 Task: Filter the notifications by "reason:assign".
Action: Mouse moved to (1207, 130)
Screenshot: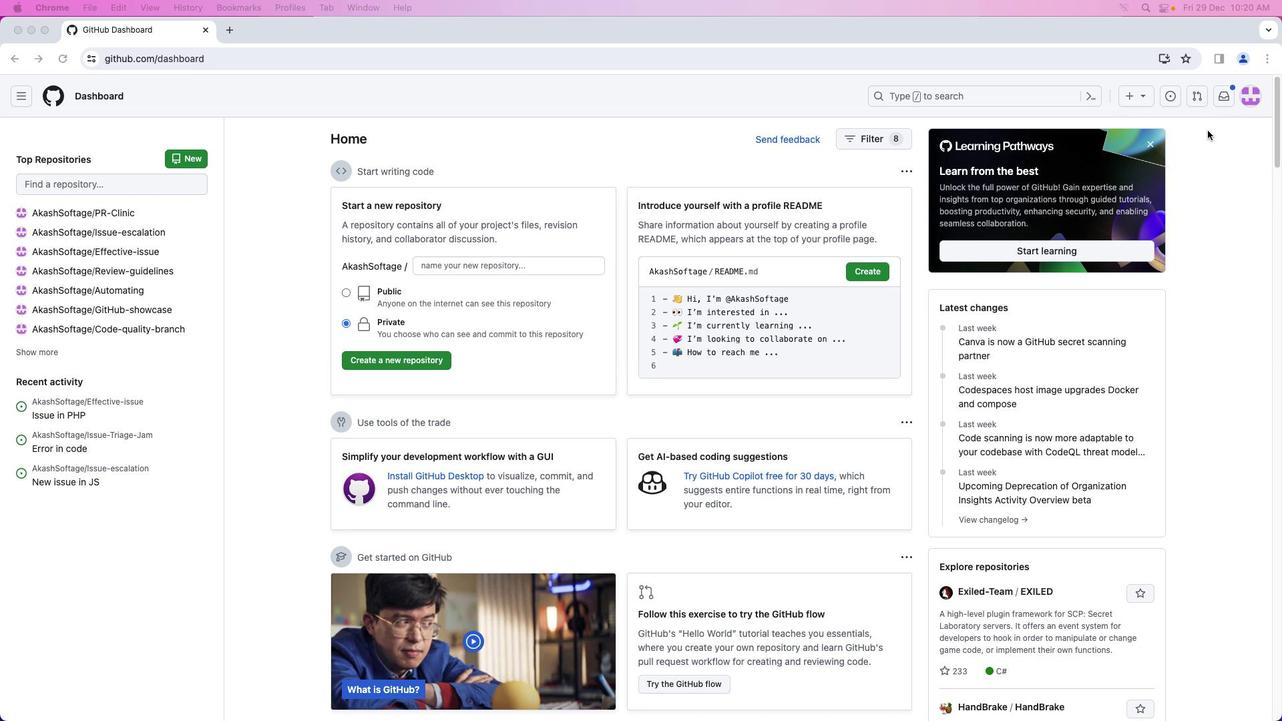 
Action: Mouse pressed left at (1207, 130)
Screenshot: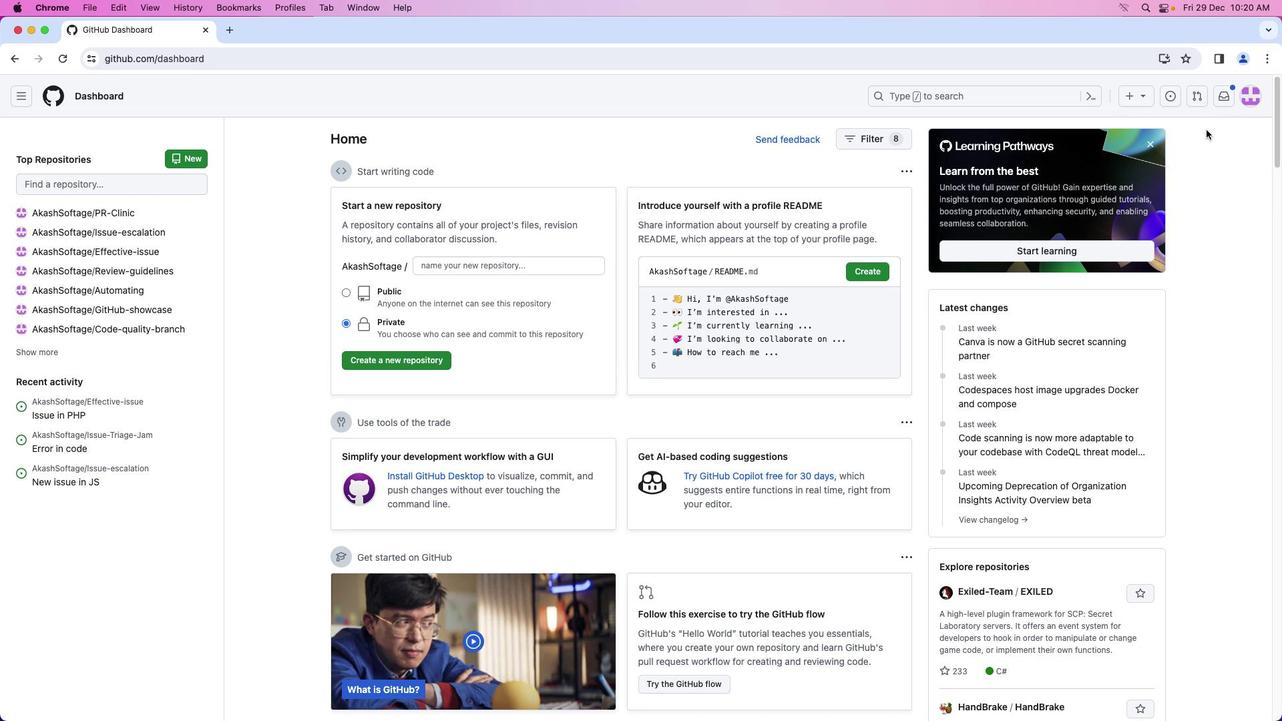 
Action: Mouse moved to (1218, 98)
Screenshot: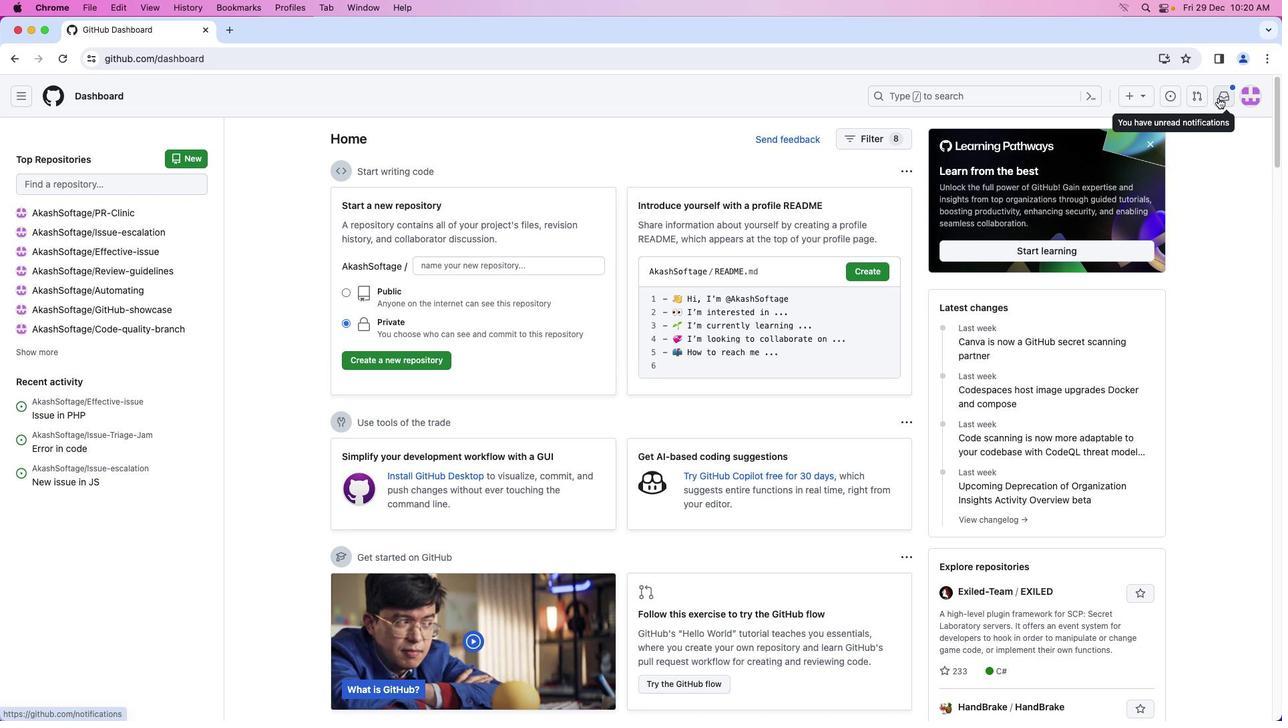 
Action: Mouse pressed left at (1218, 98)
Screenshot: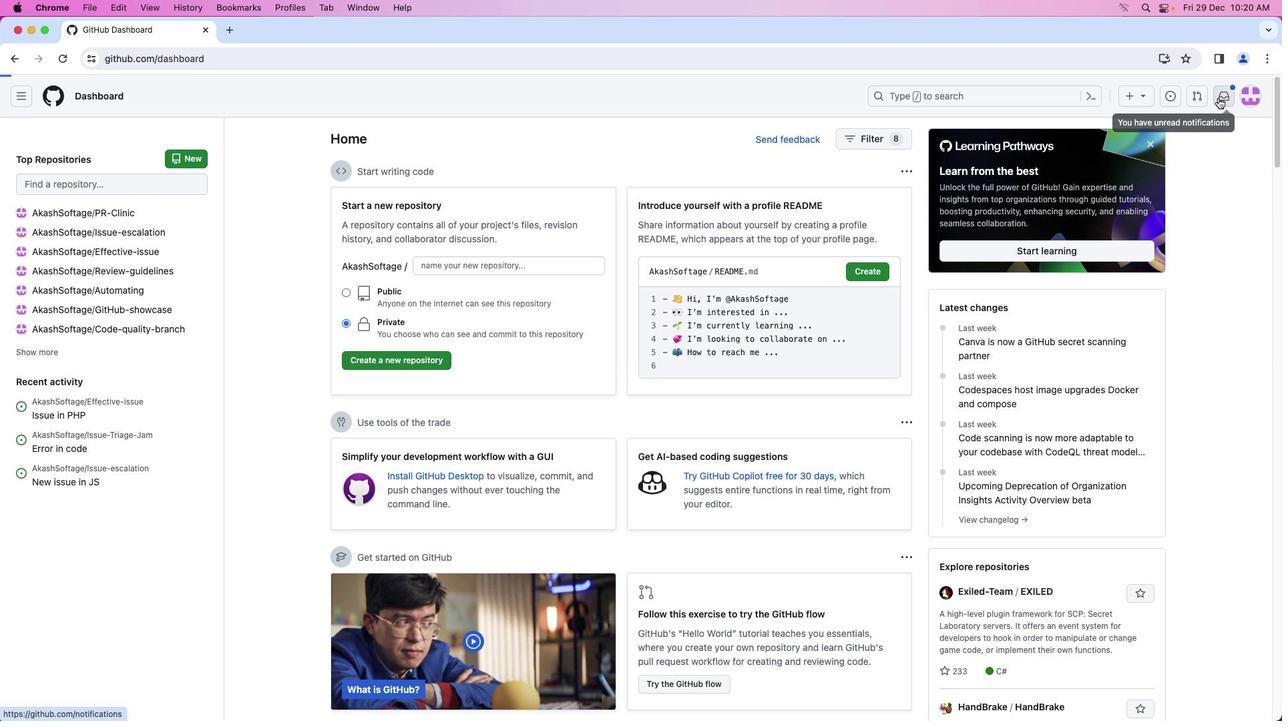 
Action: Mouse moved to (401, 142)
Screenshot: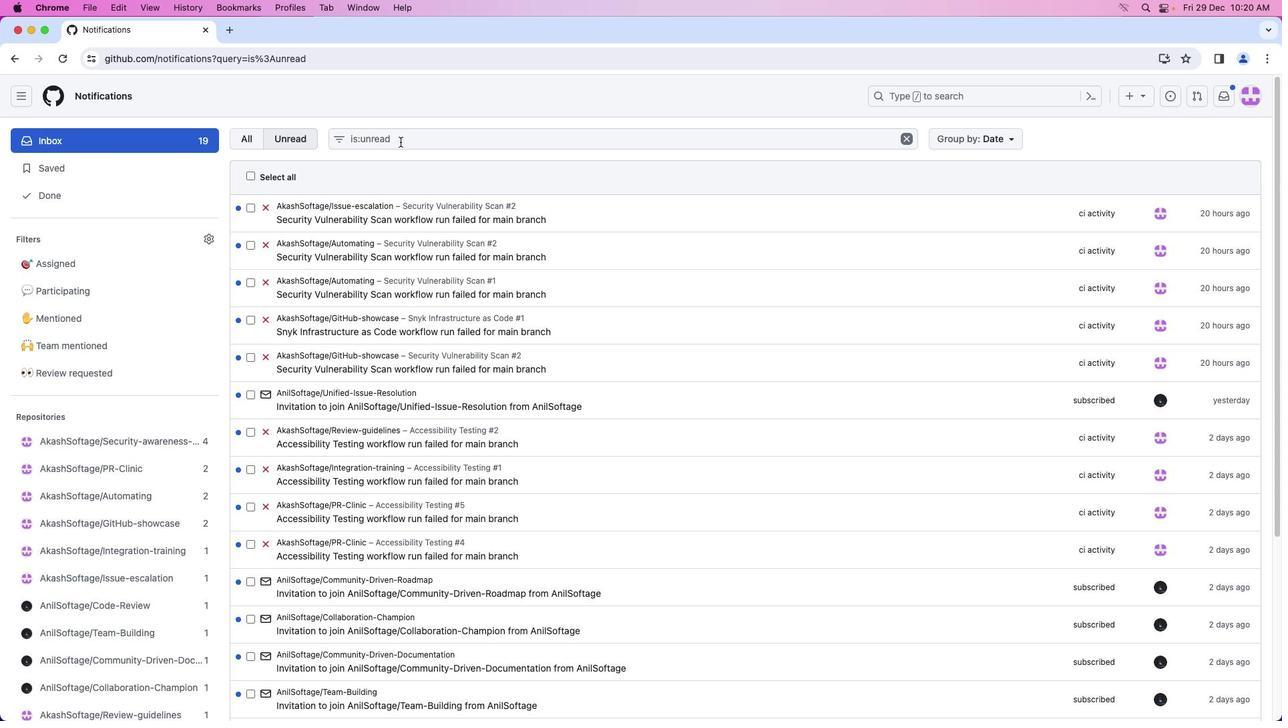 
Action: Mouse pressed left at (401, 142)
Screenshot: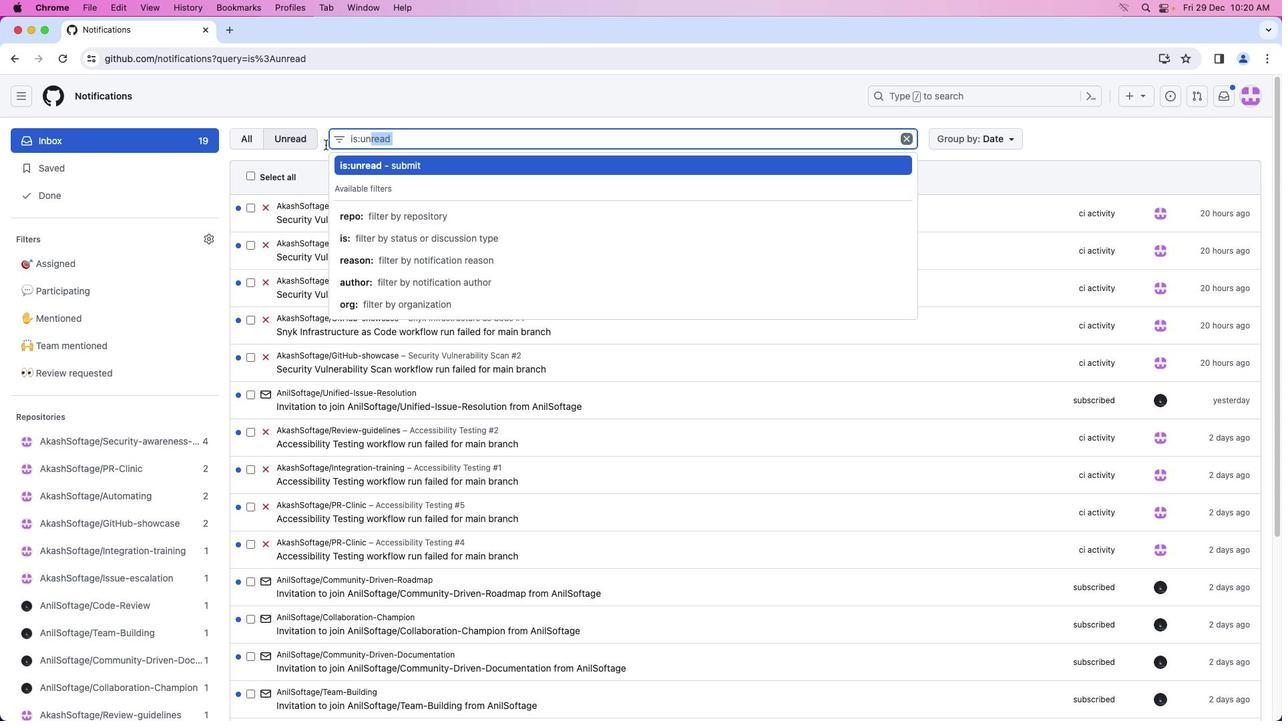 
Action: Mouse moved to (415, 138)
Screenshot: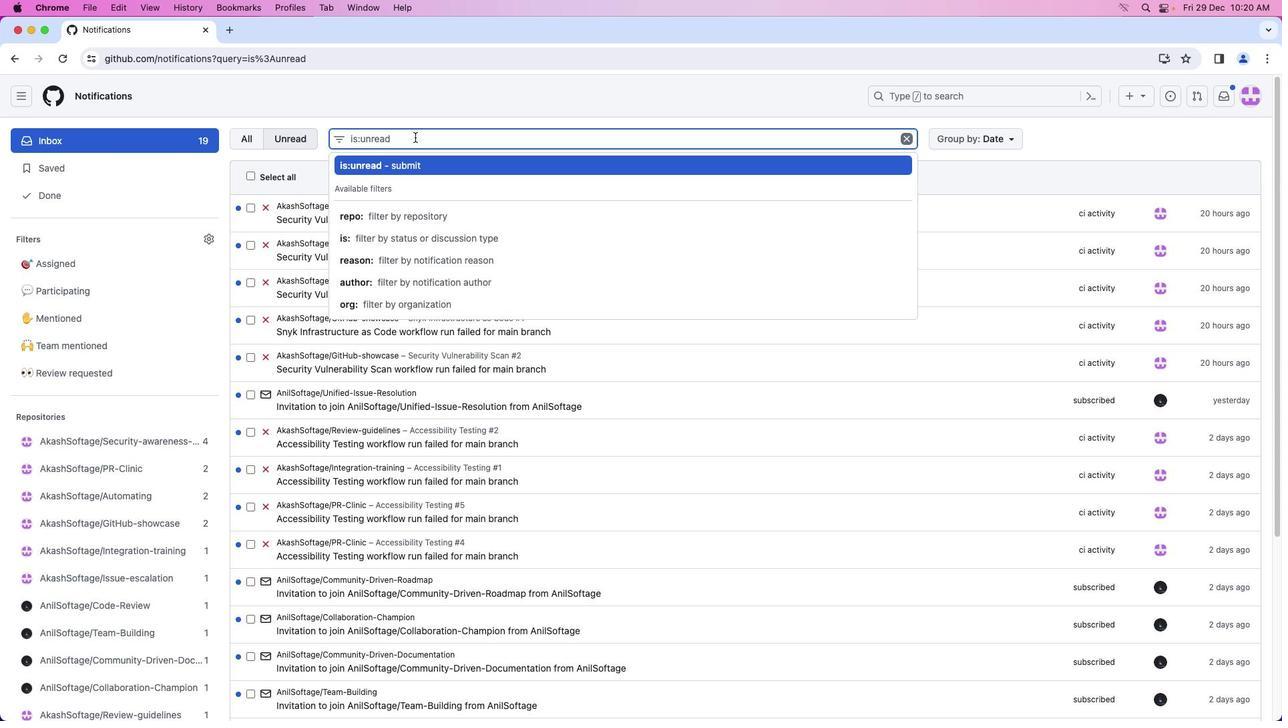 
Action: Mouse pressed left at (415, 138)
Screenshot: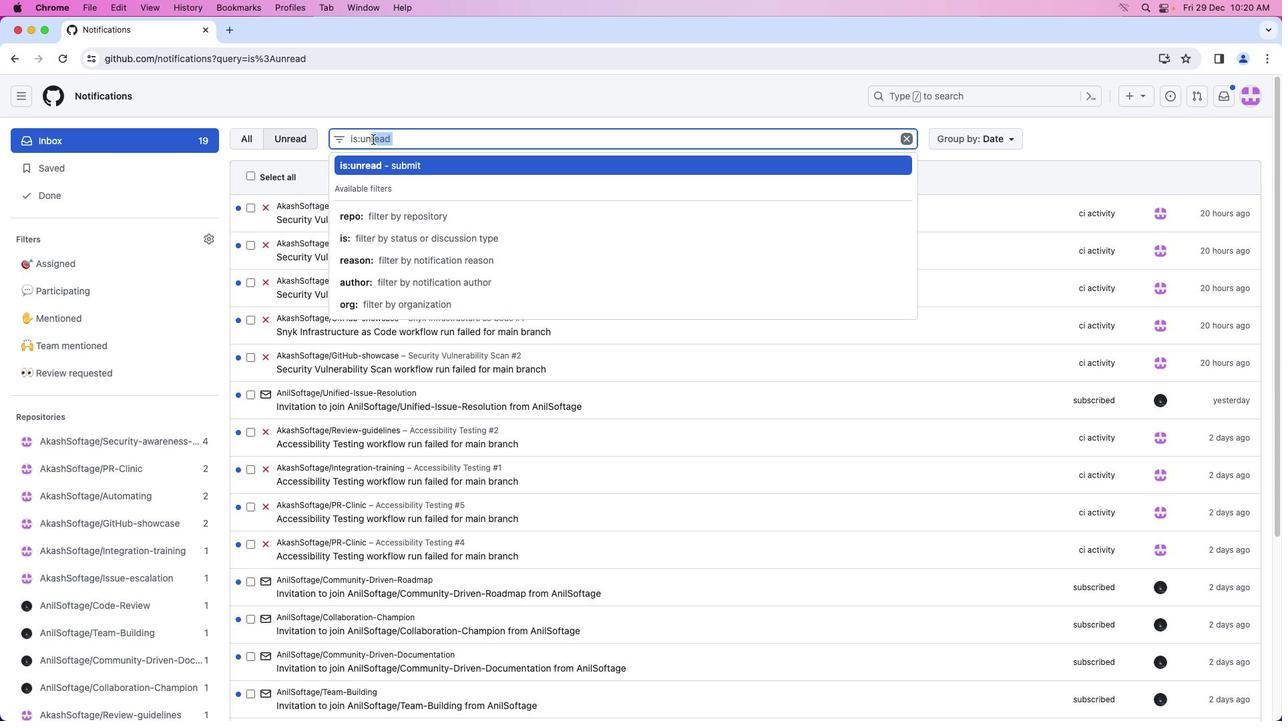
Action: Mouse moved to (326, 141)
Screenshot: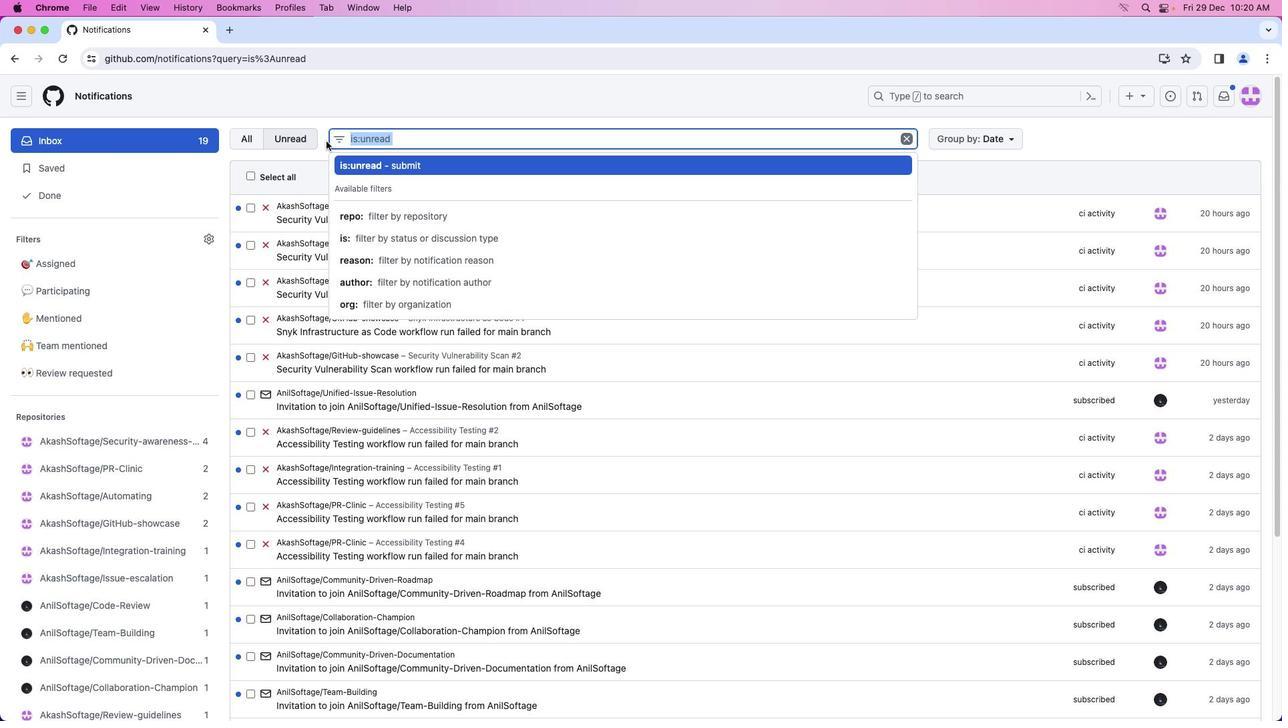 
Action: Key pressed 'r''e''a''s''o''n'Key.shift_r':''a''s''s''i''g''n'Key.enter
Screenshot: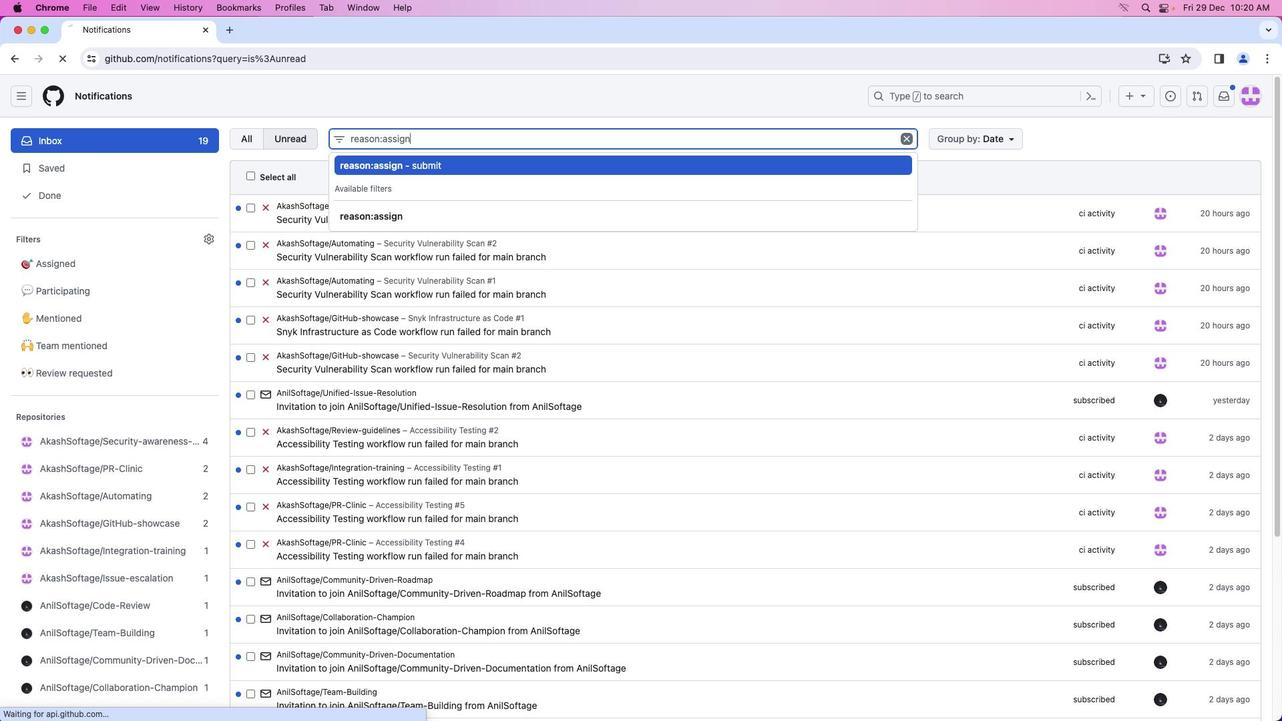 
Action: Mouse moved to (769, 415)
Screenshot: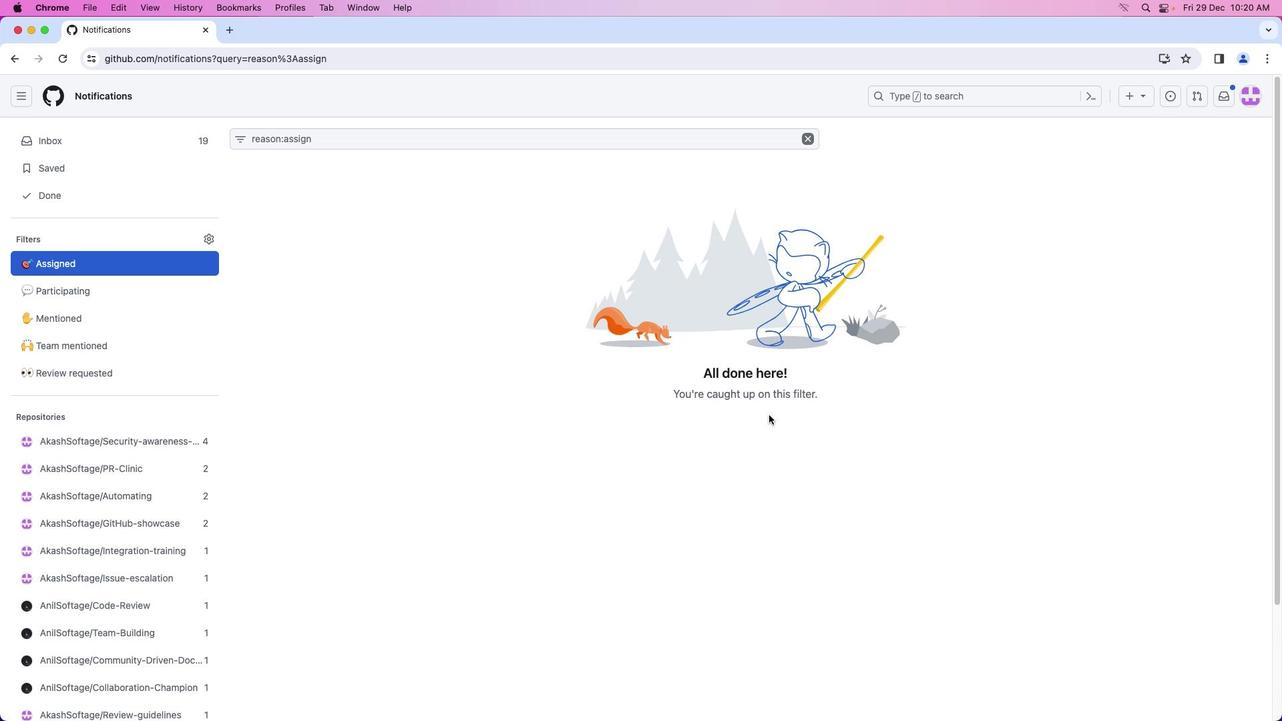 
Action: Mouse pressed left at (769, 415)
Screenshot: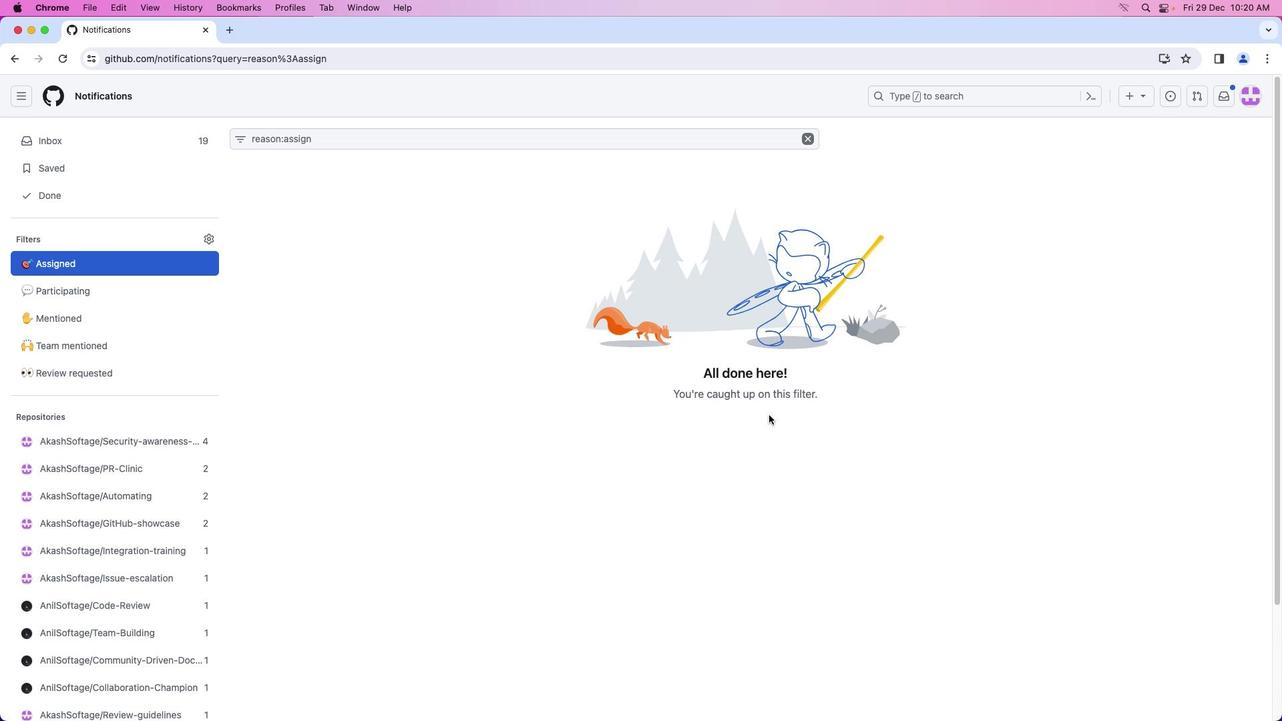 
